 Task: Check out the plans for you.
Action: Mouse moved to (762, 66)
Screenshot: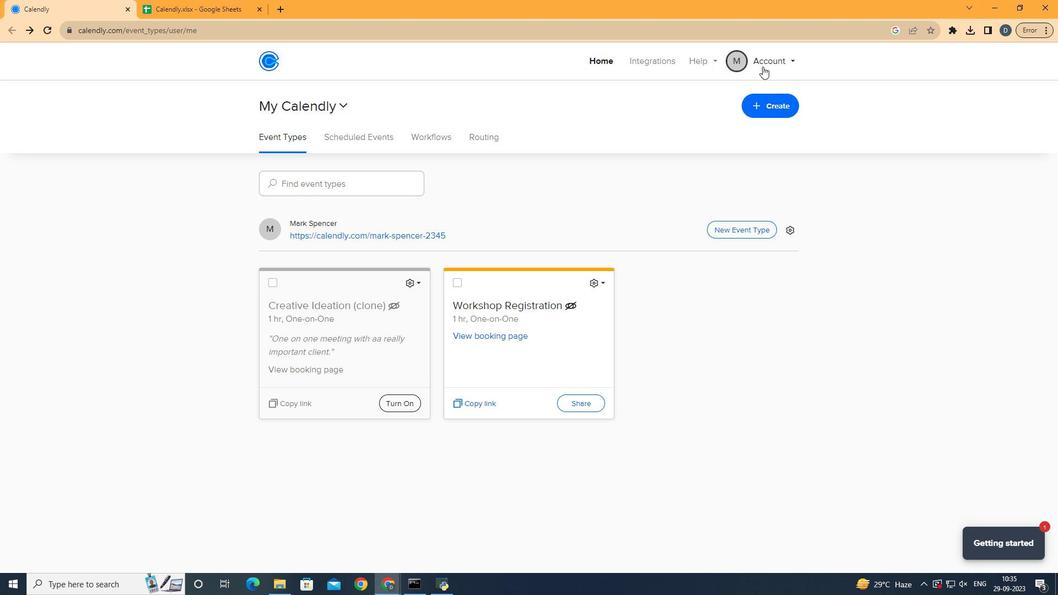 
Action: Mouse pressed left at (762, 66)
Screenshot: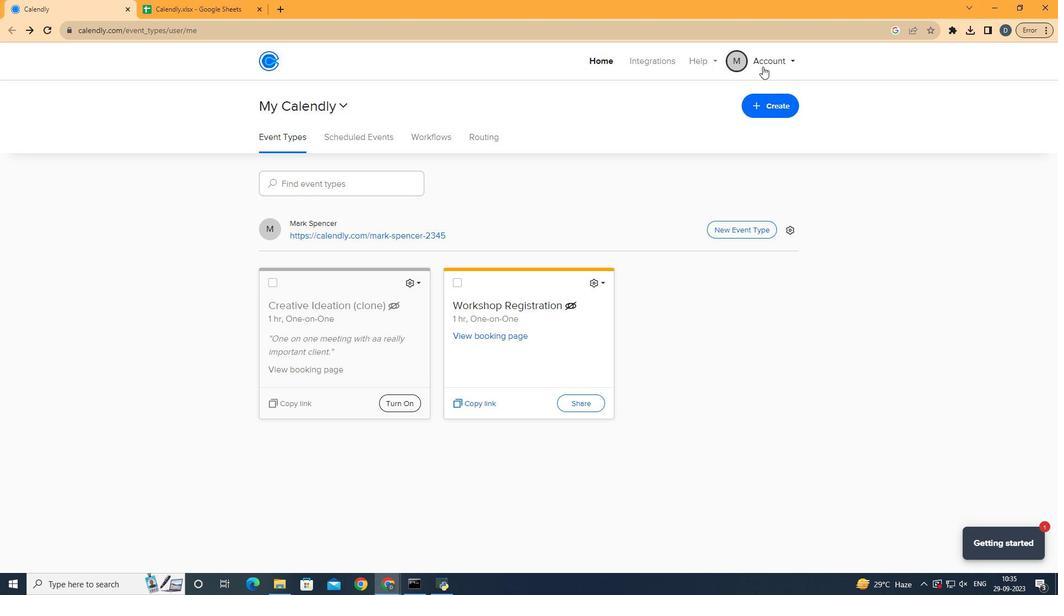 
Action: Mouse moved to (729, 217)
Screenshot: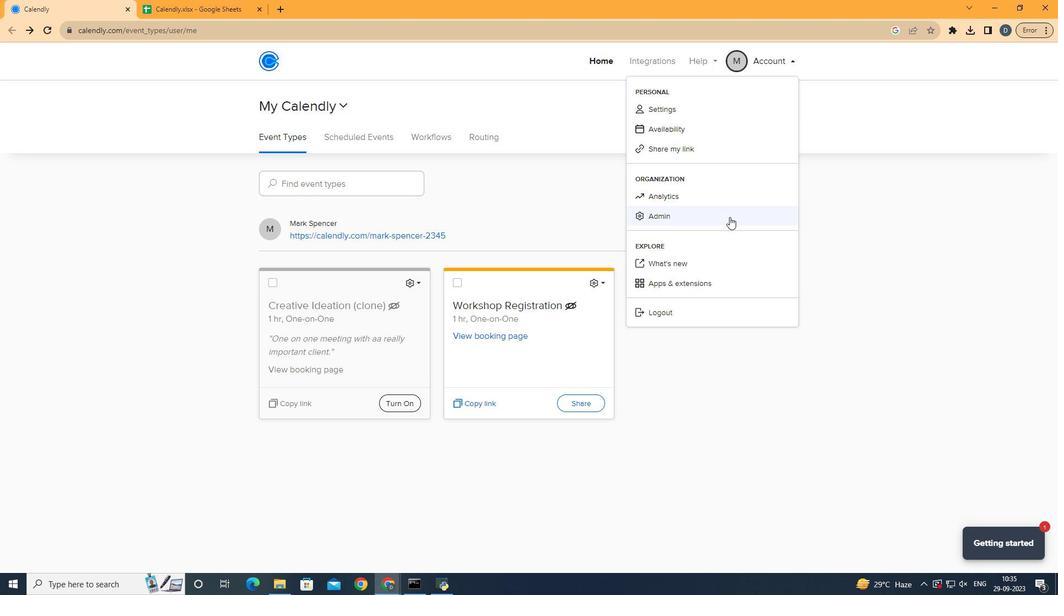 
Action: Mouse pressed left at (729, 217)
Screenshot: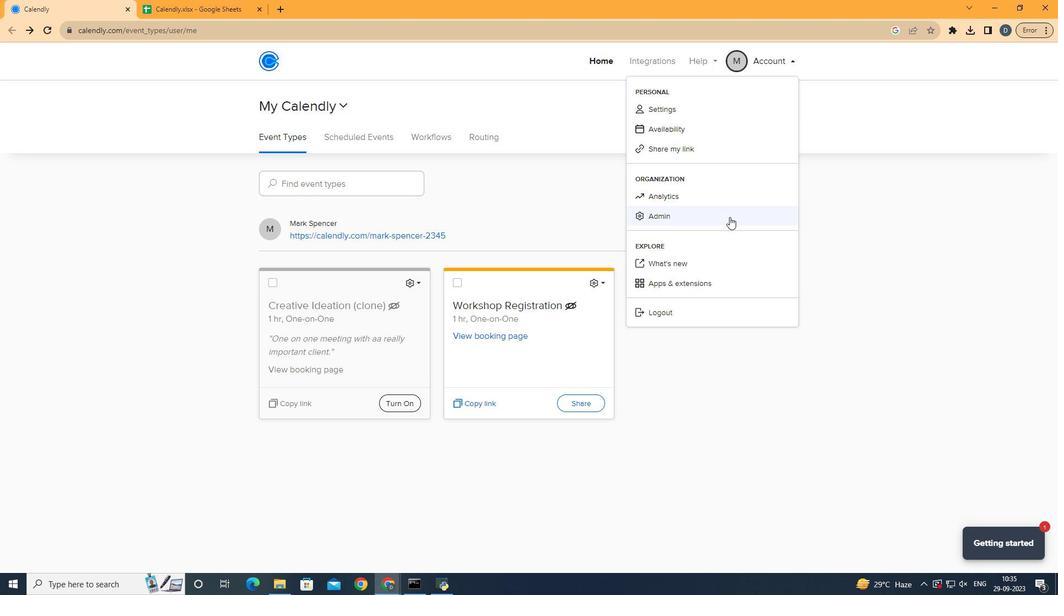 
Action: Mouse moved to (93, 233)
Screenshot: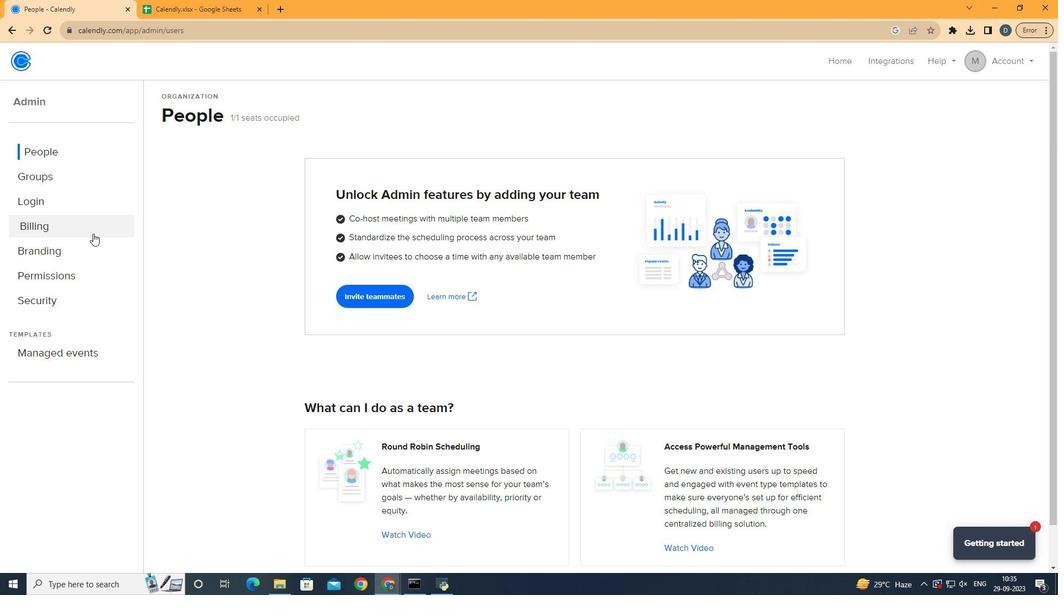 
Action: Mouse pressed left at (93, 233)
Screenshot: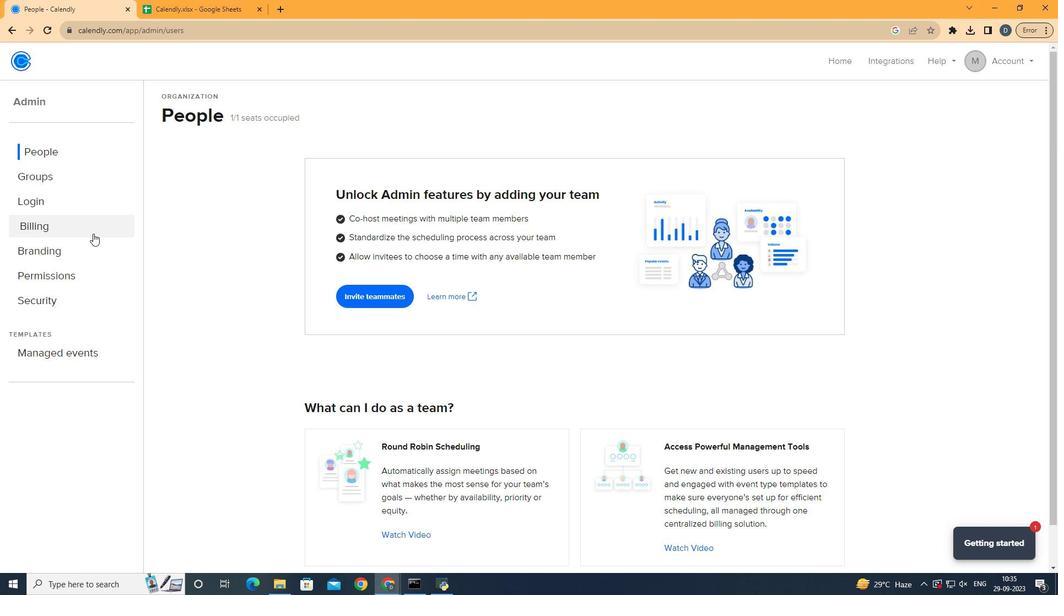 
Action: Mouse moved to (558, 250)
Screenshot: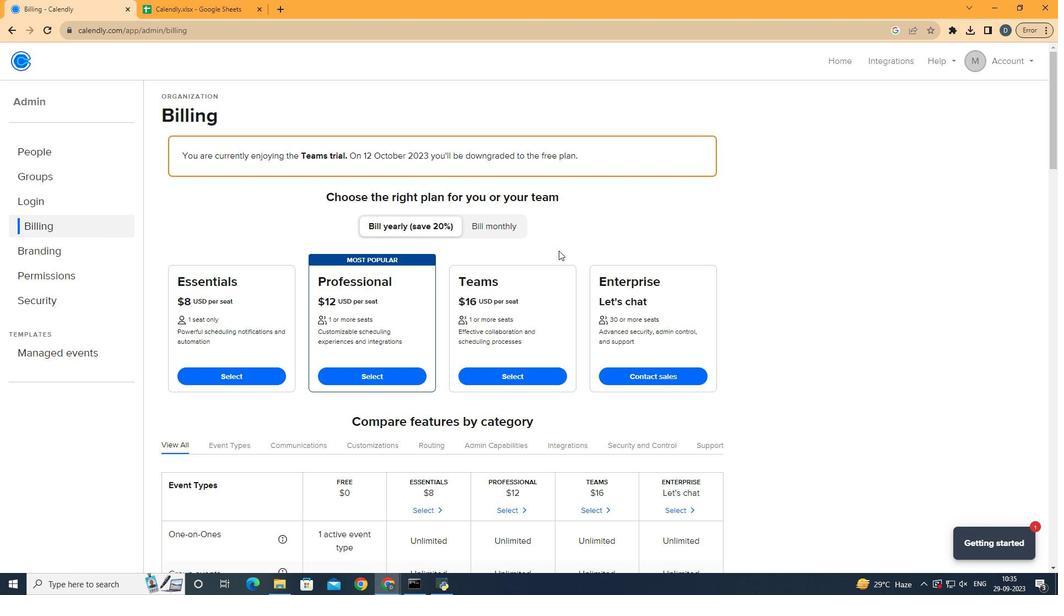 
Action: Mouse scrolled (558, 250) with delta (0, 0)
Screenshot: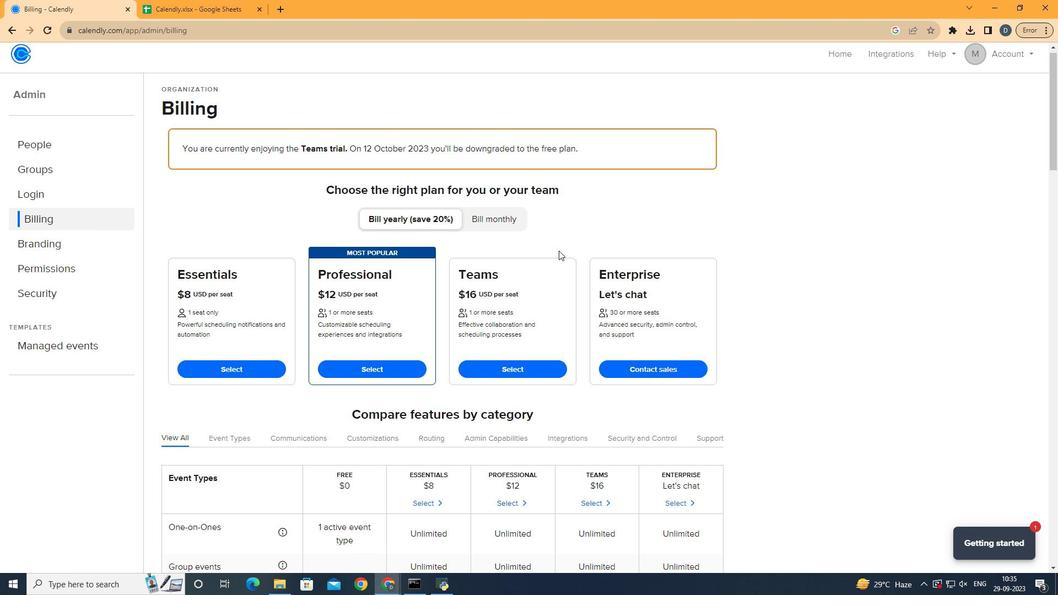 
Action: Mouse scrolled (558, 250) with delta (0, 0)
Screenshot: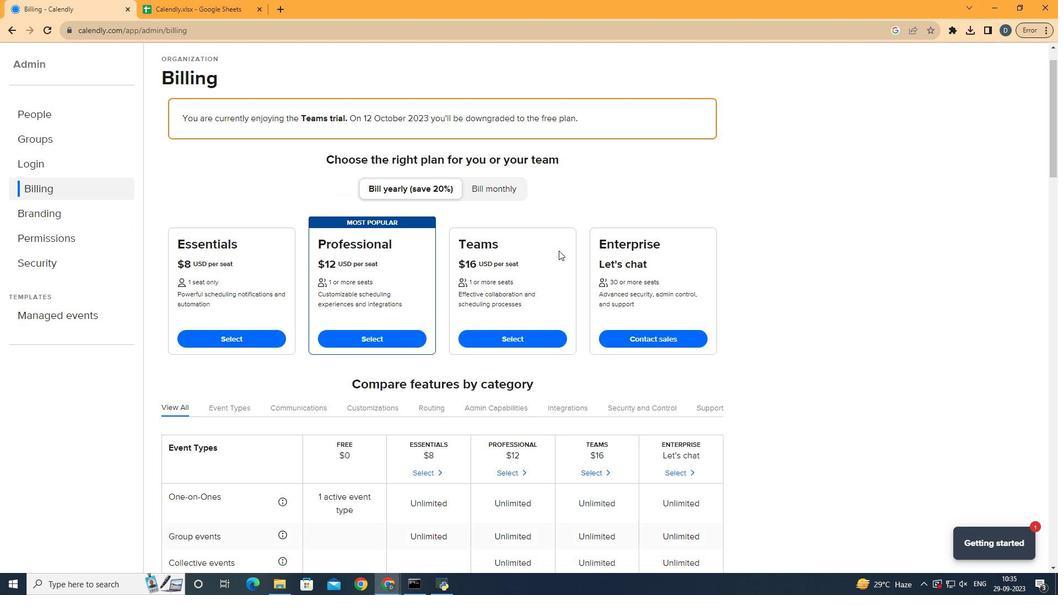 
Action: Mouse scrolled (558, 250) with delta (0, 0)
Screenshot: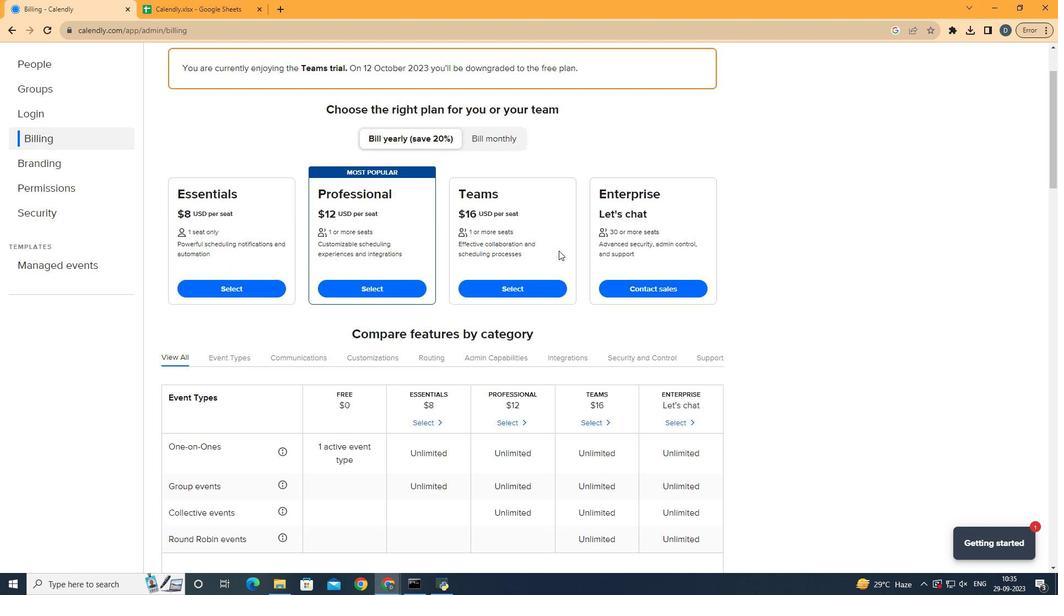 
Action: Mouse scrolled (558, 250) with delta (0, 0)
Screenshot: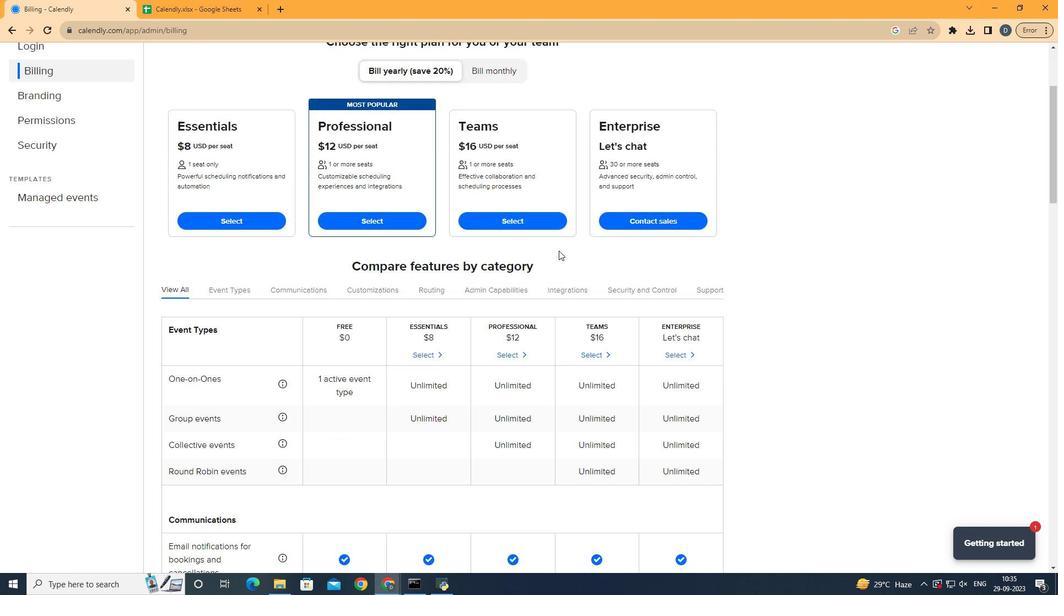 
Action: Mouse scrolled (558, 250) with delta (0, 0)
Screenshot: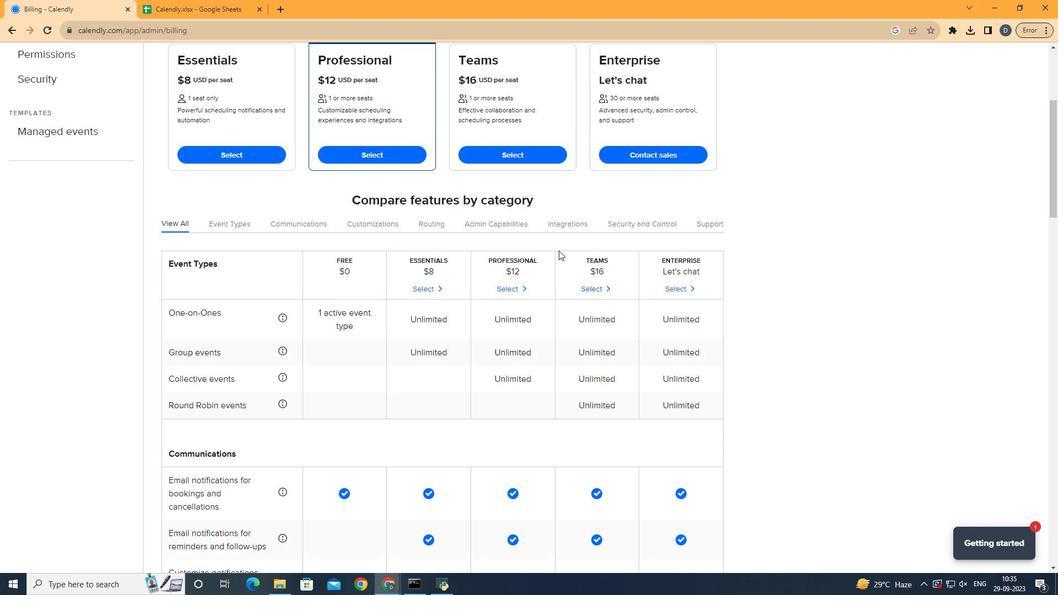 
Action: Mouse scrolled (558, 250) with delta (0, 0)
Screenshot: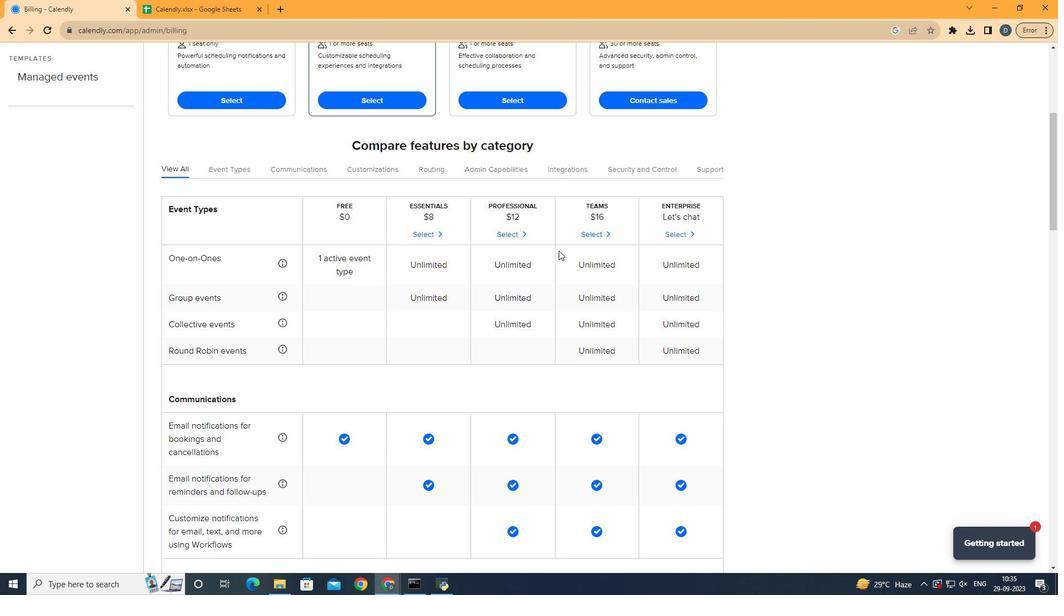 
Action: Mouse scrolled (558, 250) with delta (0, 0)
Screenshot: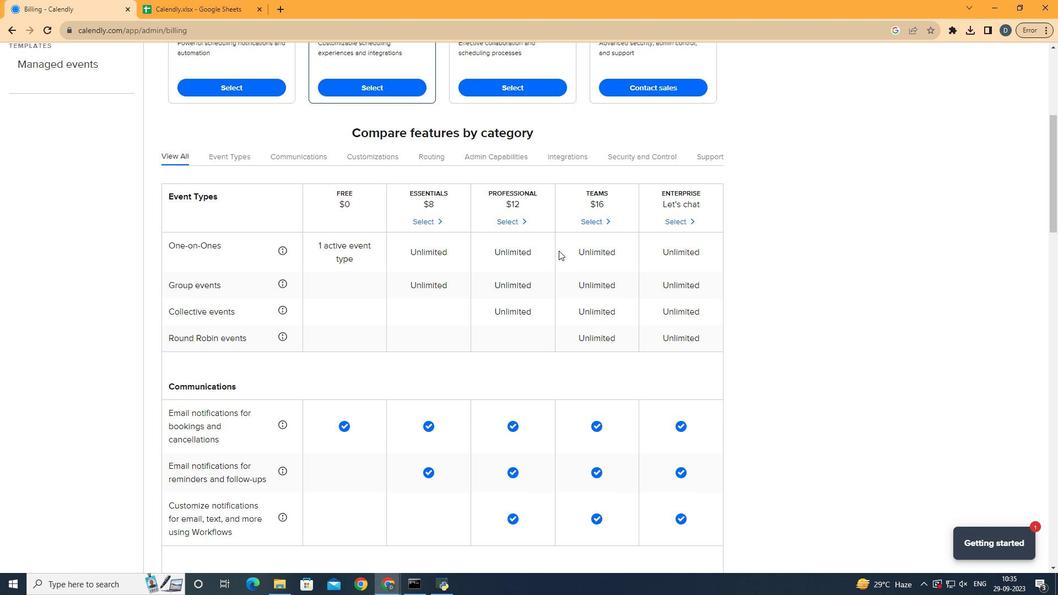 
Action: Mouse scrolled (558, 250) with delta (0, 0)
Screenshot: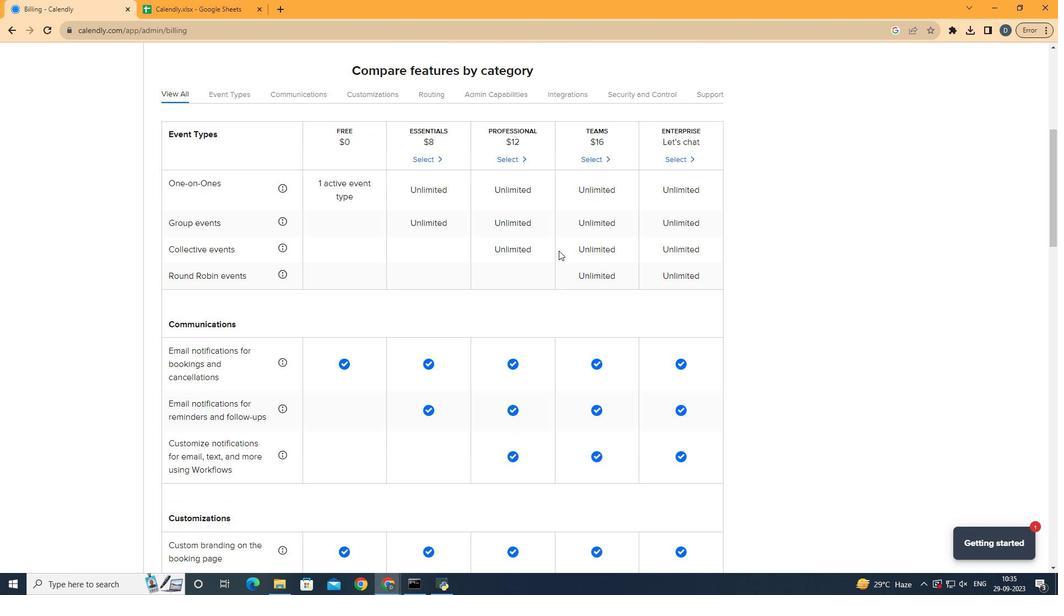 
Action: Mouse scrolled (558, 250) with delta (0, 0)
Screenshot: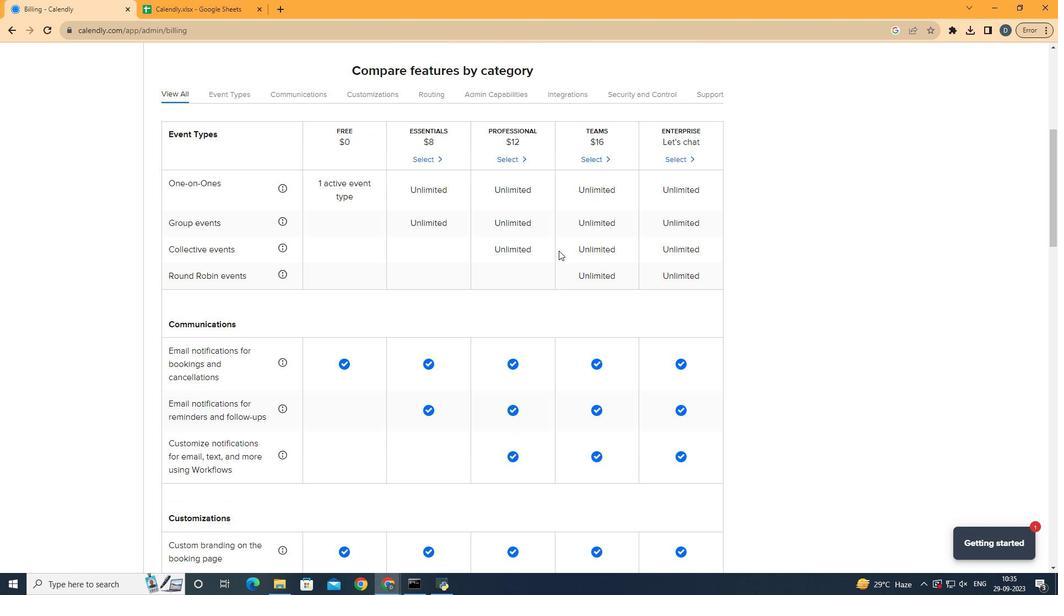 
Action: Mouse scrolled (558, 250) with delta (0, 0)
Screenshot: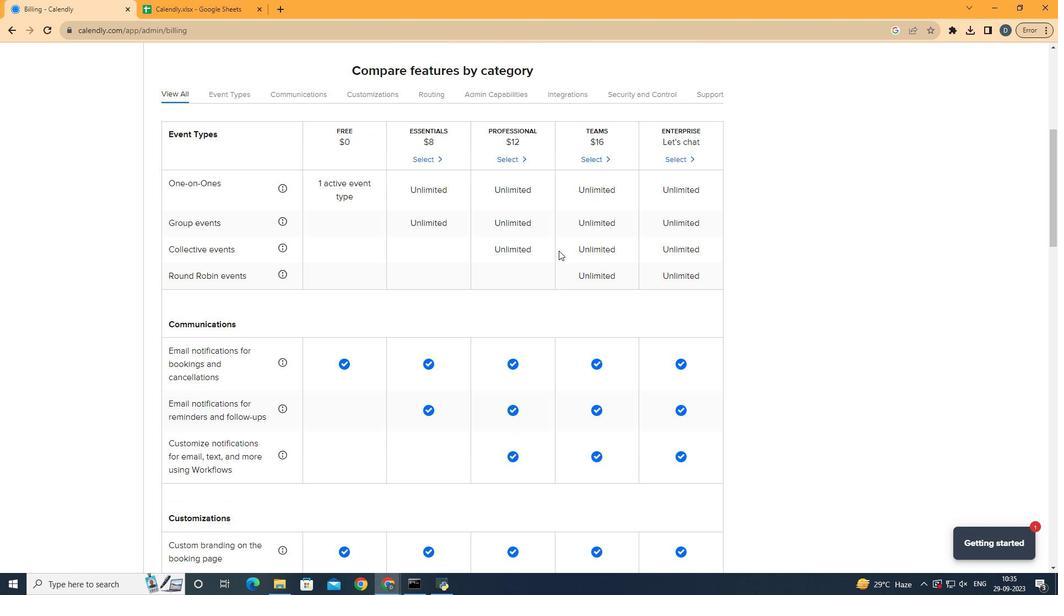 
Action: Mouse scrolled (558, 250) with delta (0, 0)
Screenshot: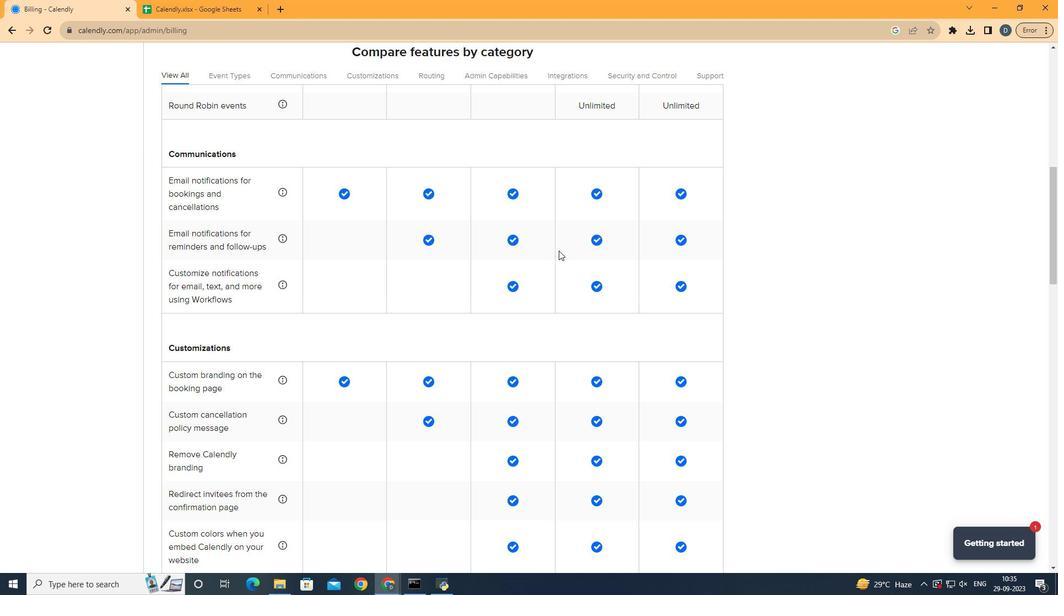 
Action: Mouse scrolled (558, 250) with delta (0, 0)
Screenshot: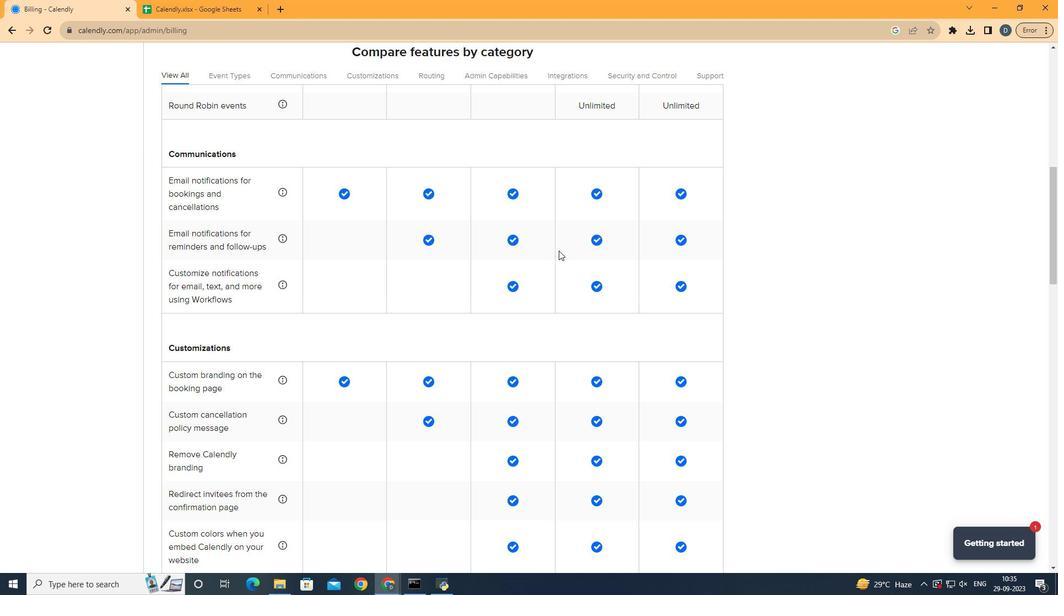 
Action: Mouse scrolled (558, 250) with delta (0, 0)
Screenshot: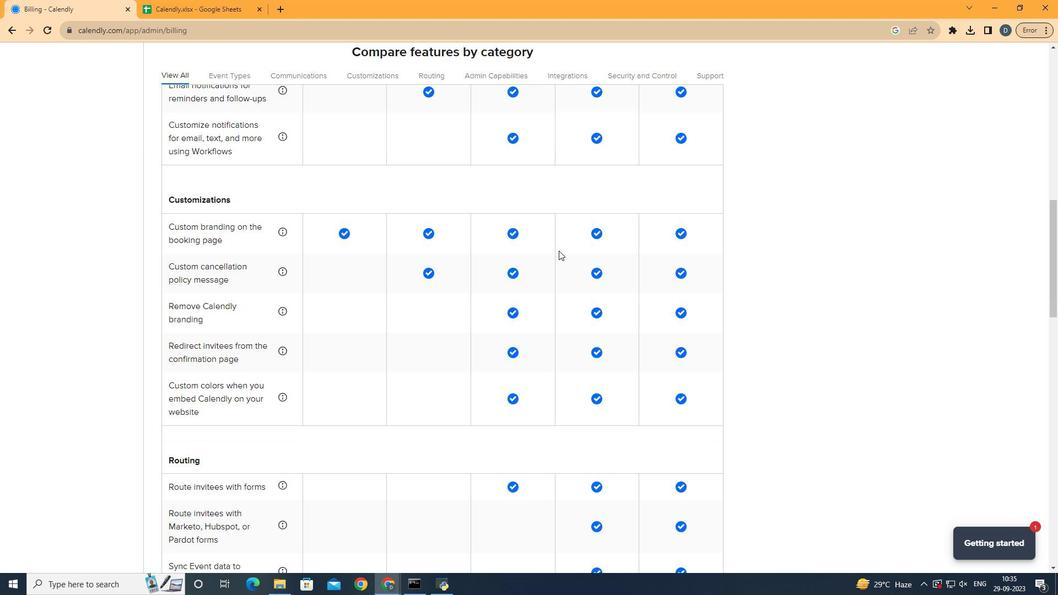 
Action: Mouse scrolled (558, 251) with delta (0, 0)
Screenshot: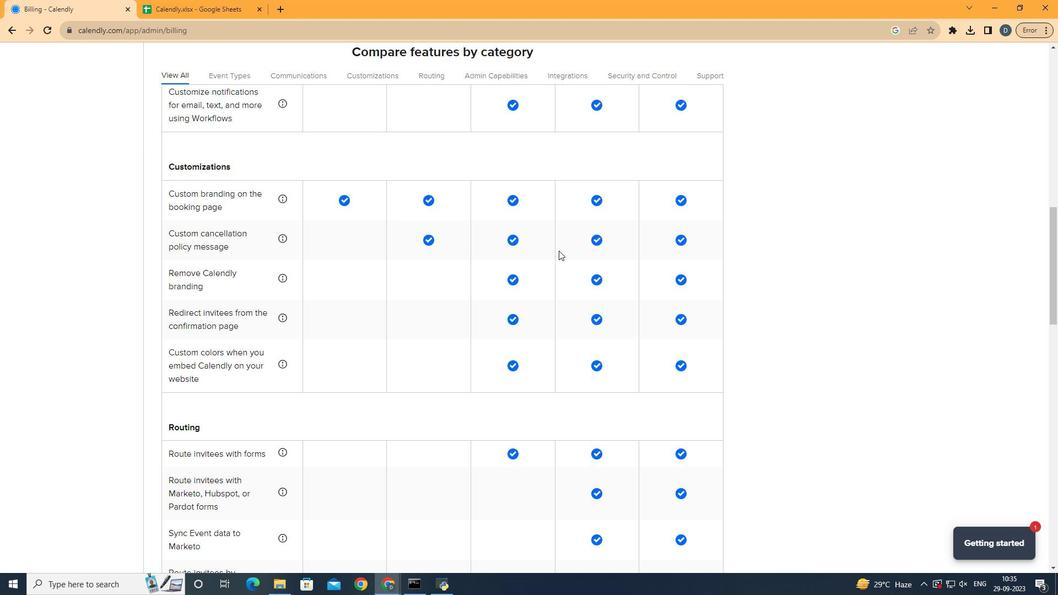
Action: Mouse scrolled (558, 251) with delta (0, 0)
Screenshot: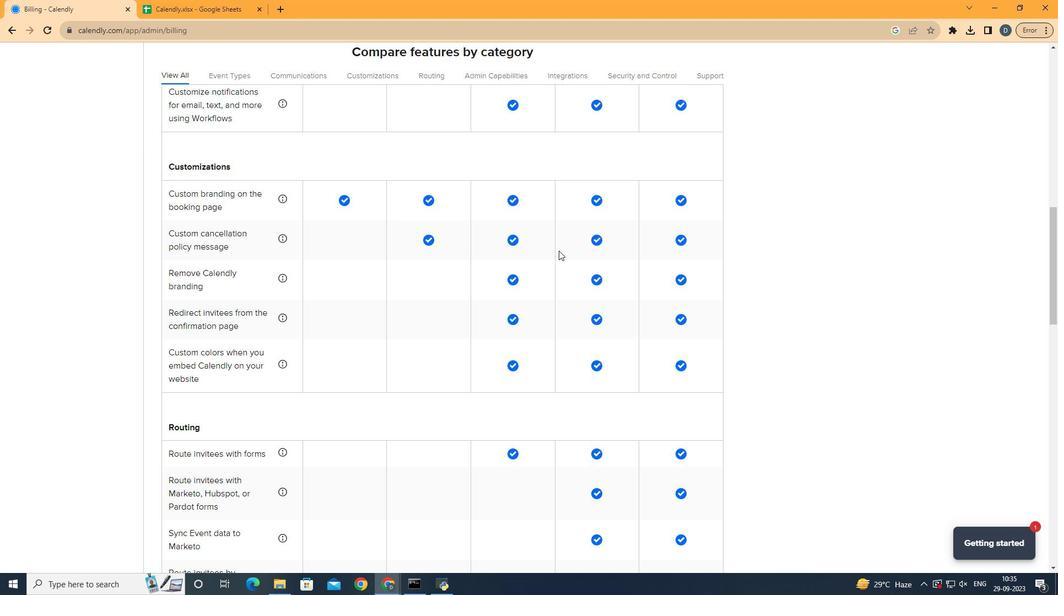 
Action: Mouse scrolled (558, 251) with delta (0, 0)
Screenshot: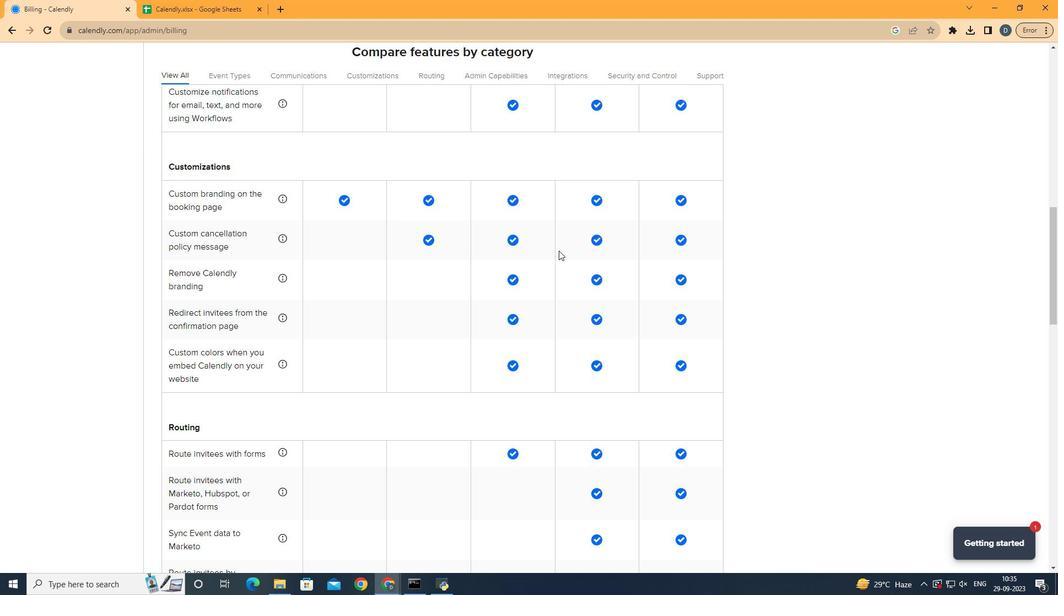 
Action: Mouse scrolled (558, 251) with delta (0, 0)
Screenshot: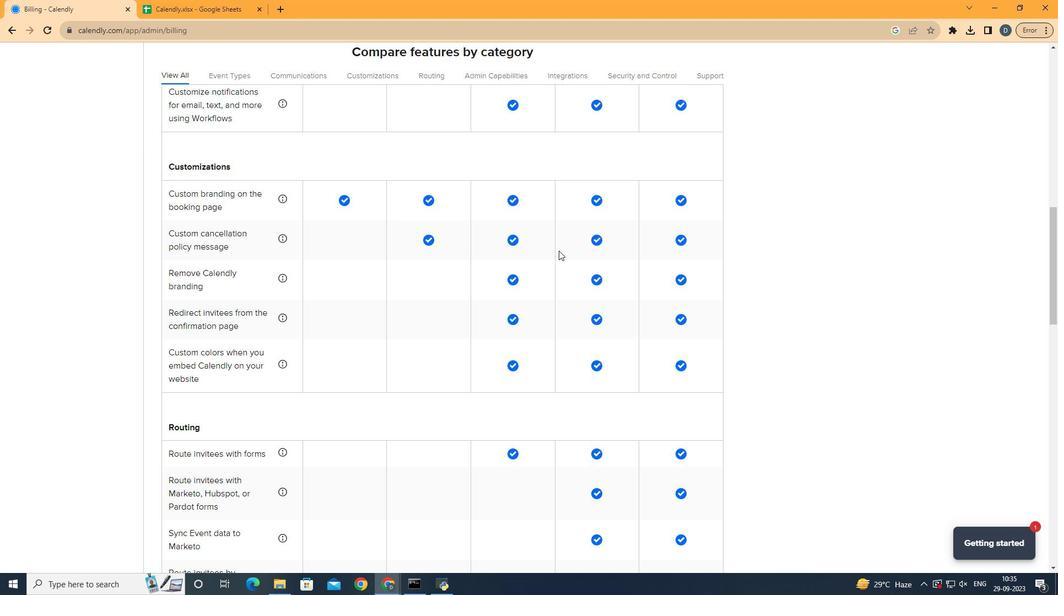 
Action: Mouse scrolled (558, 251) with delta (0, 0)
Screenshot: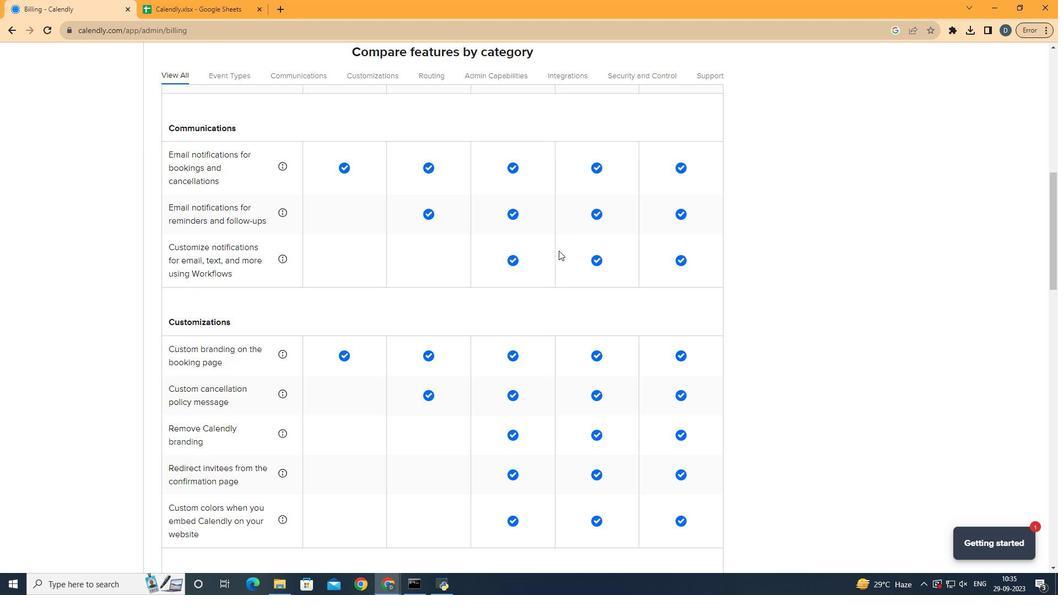 
Action: Mouse scrolled (558, 251) with delta (0, 0)
Screenshot: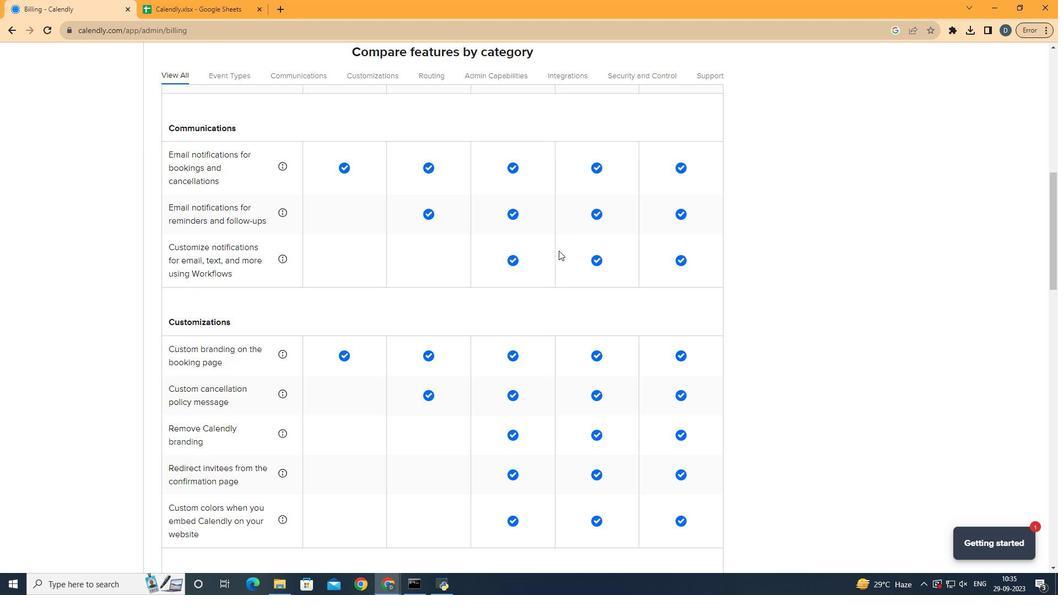 
Action: Mouse scrolled (558, 251) with delta (0, 0)
Screenshot: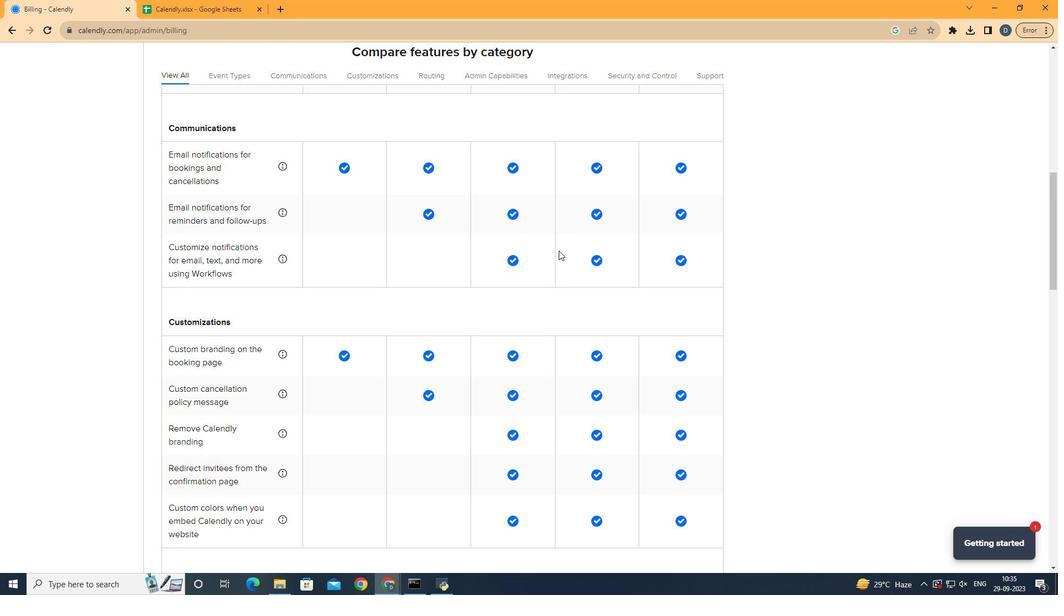 
Action: Mouse scrolled (558, 251) with delta (0, 0)
Screenshot: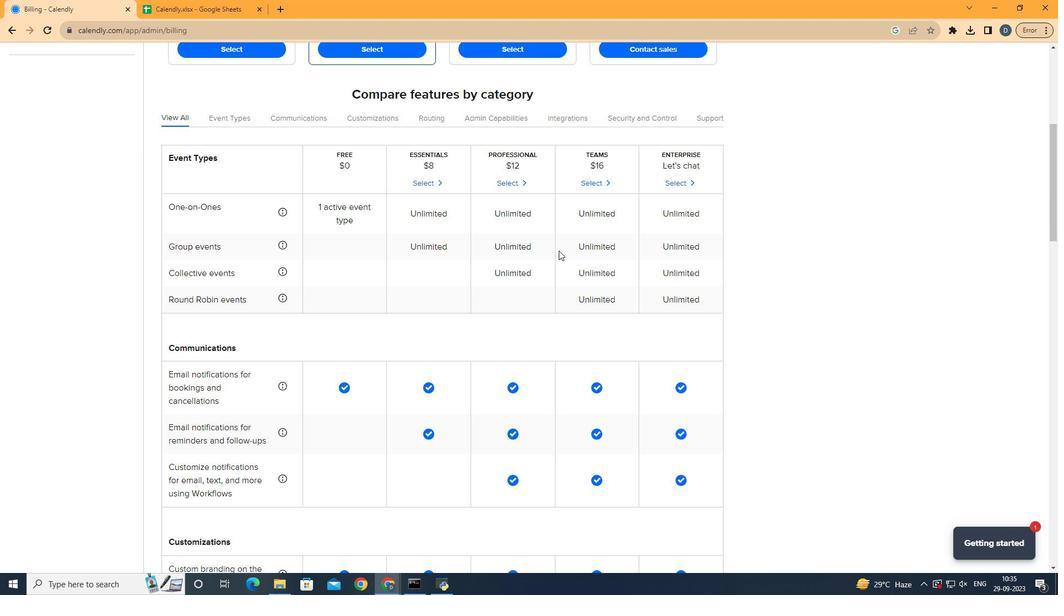 
Action: Mouse scrolled (558, 251) with delta (0, 0)
Screenshot: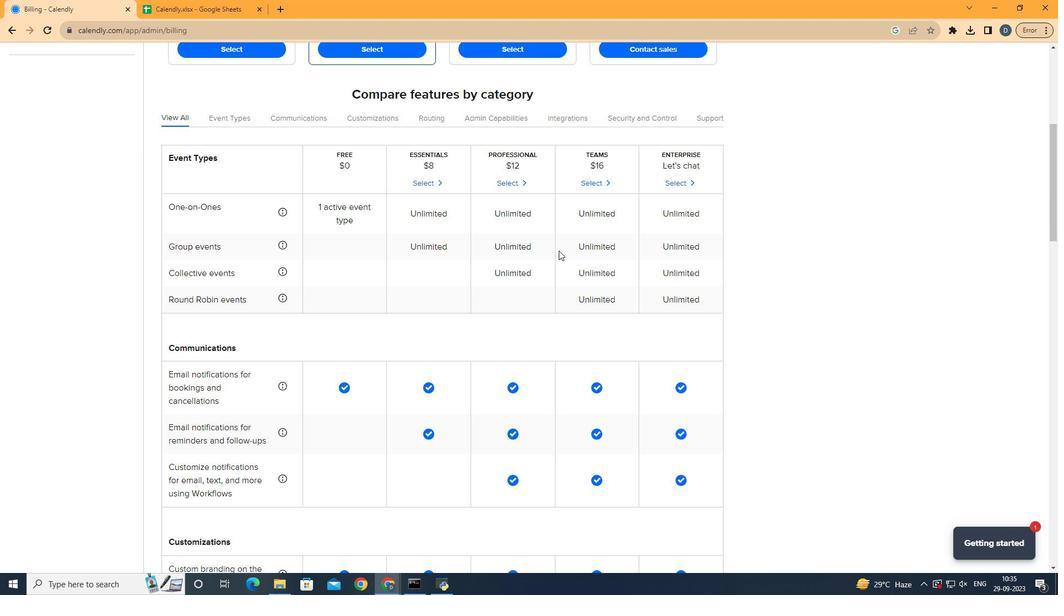 
Action: Mouse scrolled (558, 251) with delta (0, 0)
Screenshot: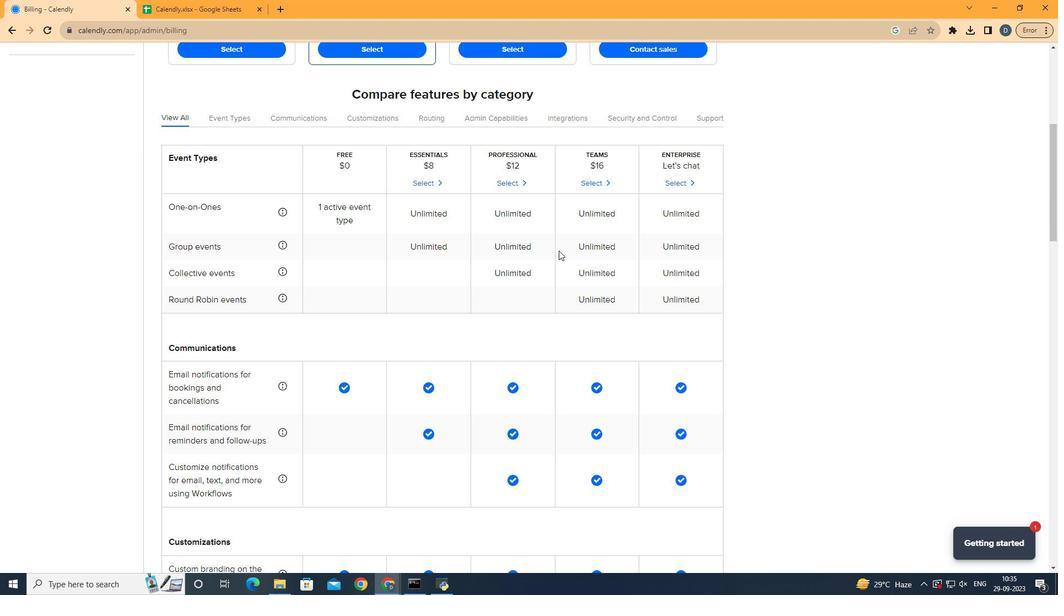 
Action: Mouse scrolled (558, 251) with delta (0, 0)
Screenshot: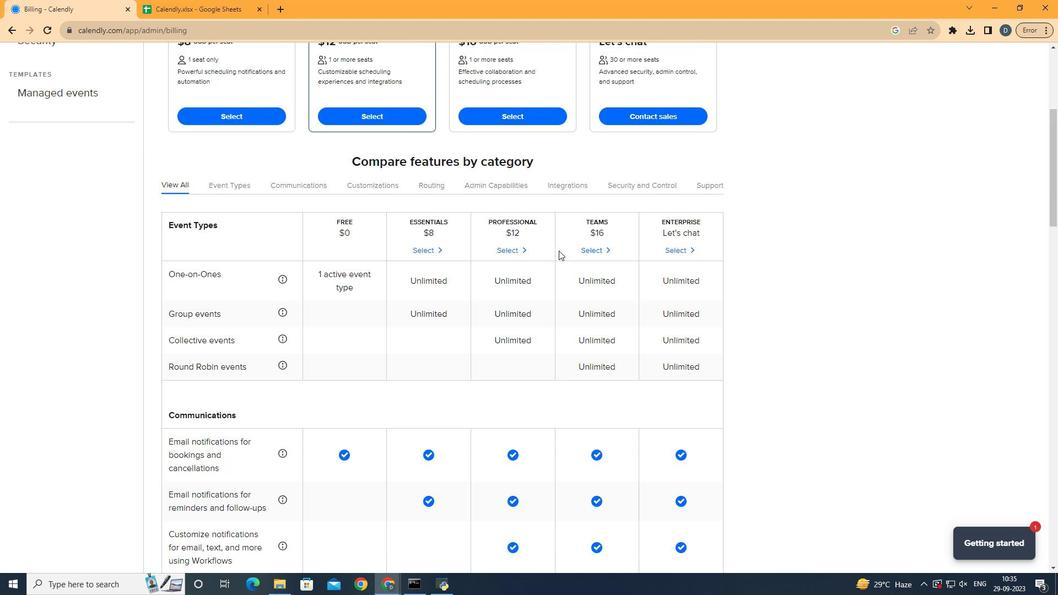 
Action: Mouse scrolled (558, 251) with delta (0, 0)
Screenshot: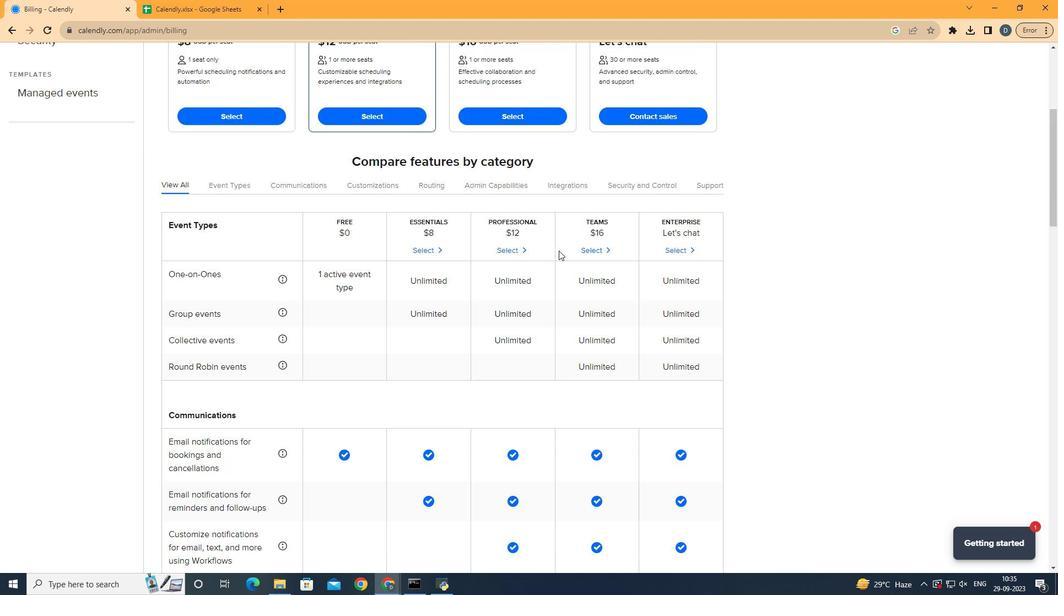 
Action: Mouse scrolled (558, 251) with delta (0, 0)
Screenshot: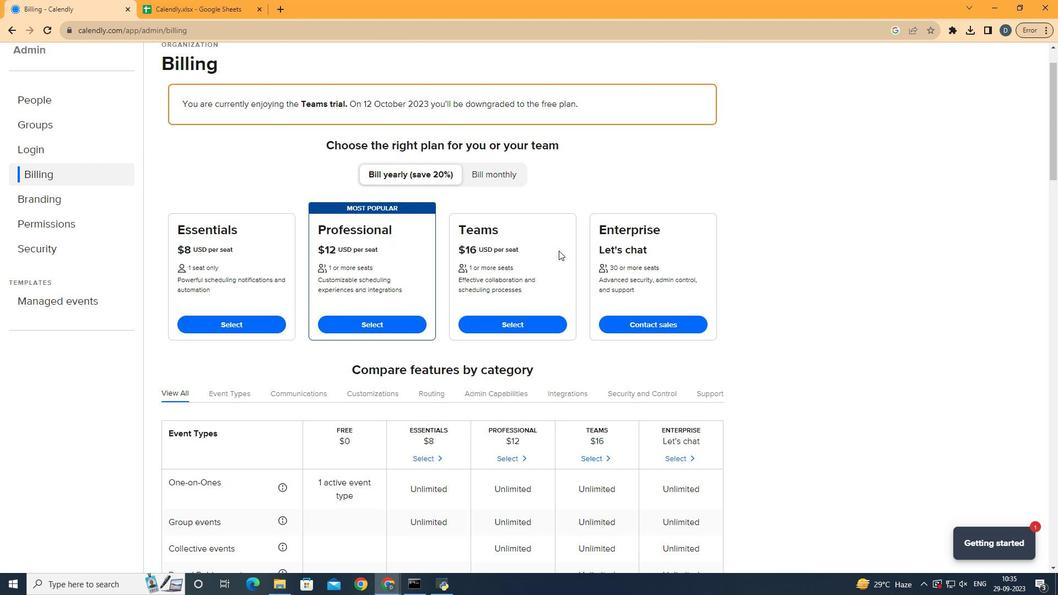 
Action: Mouse scrolled (558, 251) with delta (0, 0)
Screenshot: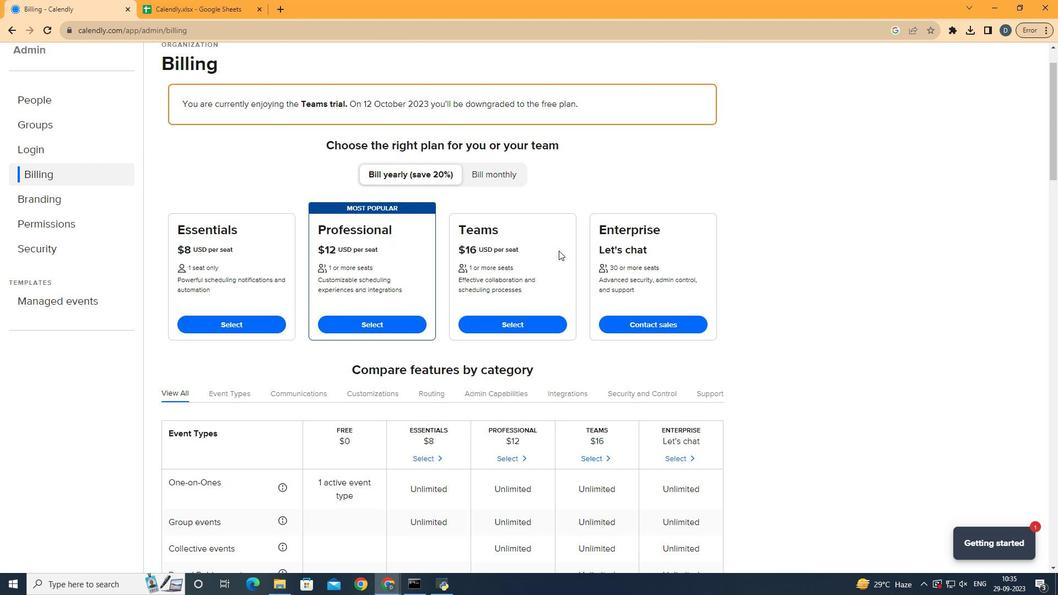 
Action: Mouse scrolled (558, 251) with delta (0, 0)
Screenshot: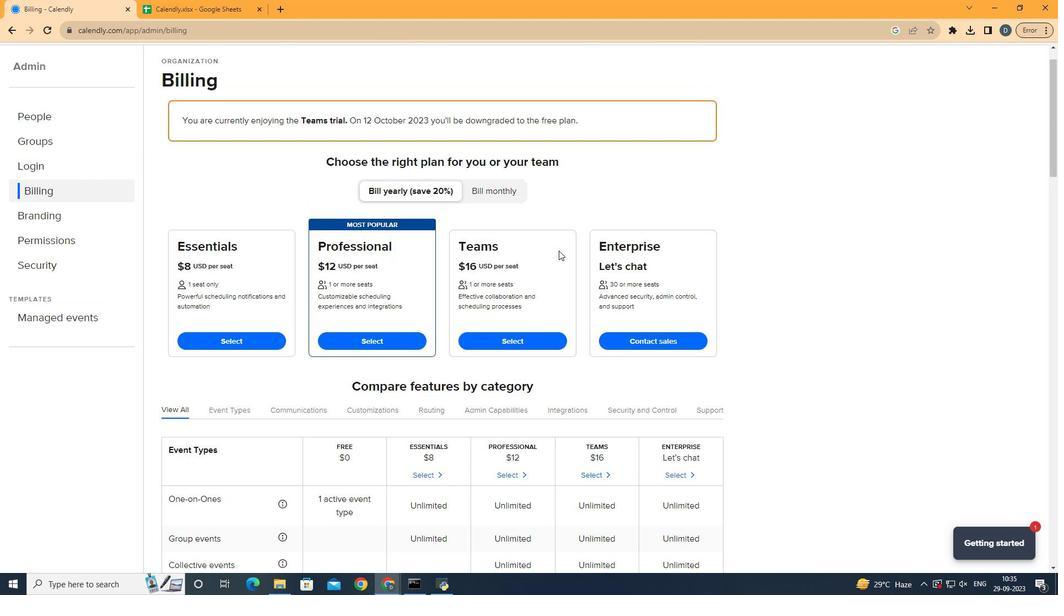 
Action: Mouse scrolled (558, 251) with delta (0, 0)
Screenshot: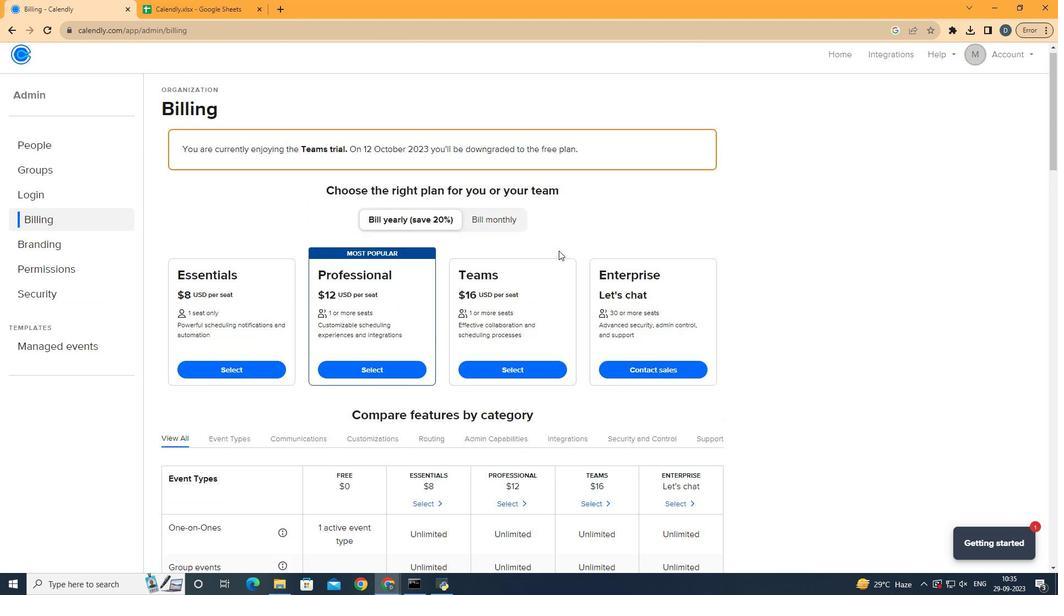 
Action: Mouse moved to (559, 250)
Screenshot: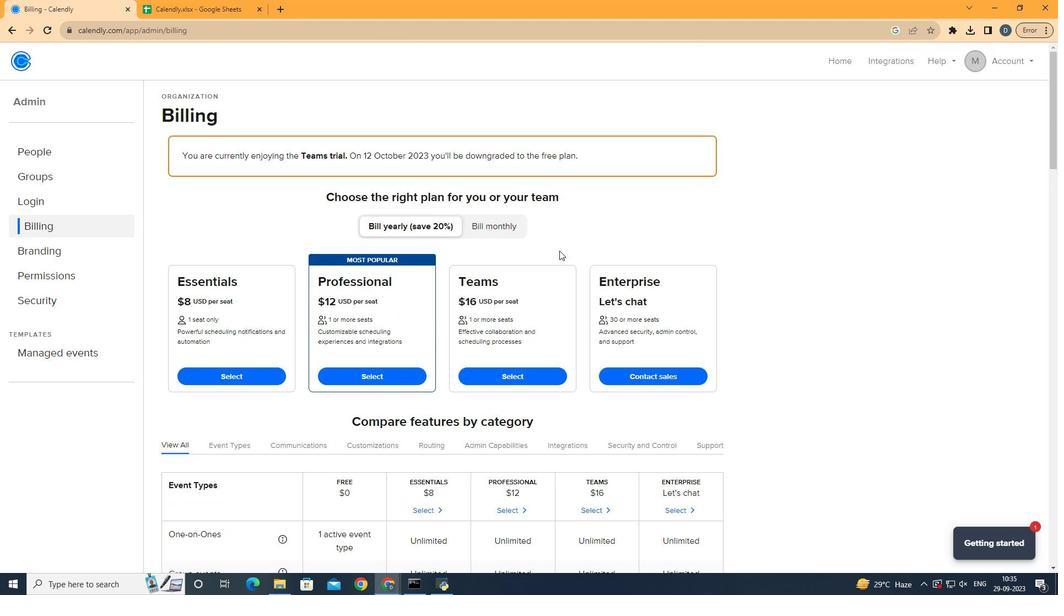 
